 Task: Open a blank sheet, save the file as Mothersdayletter.pdf Type the sentence 'Volume of a rectangular prism: 'Add formula using equations and charcters after the sentence 'V=lwh' Select the formula and highlight with color Blue Change the page Orientation to  Landscape
Action: Mouse moved to (368, 204)
Screenshot: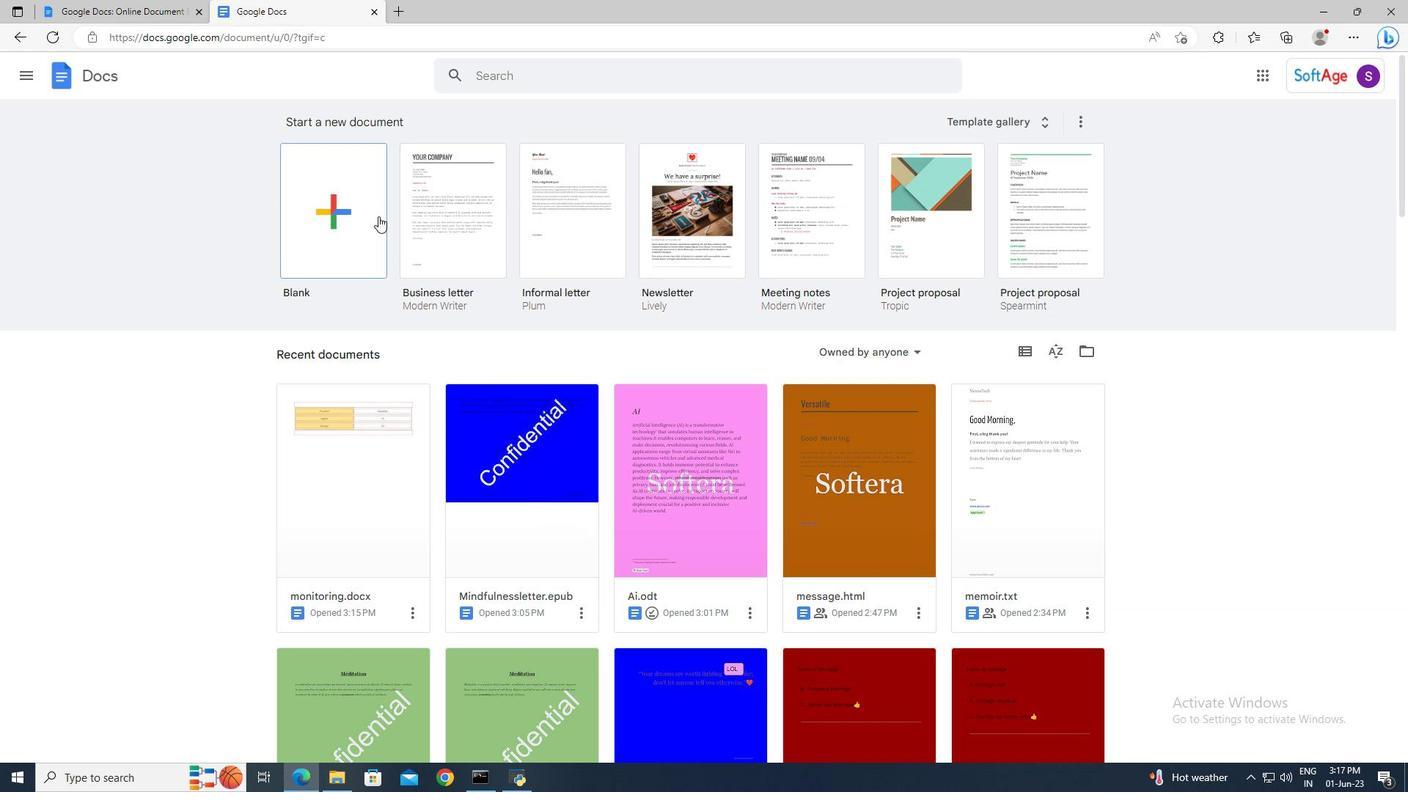 
Action: Mouse pressed left at (368, 204)
Screenshot: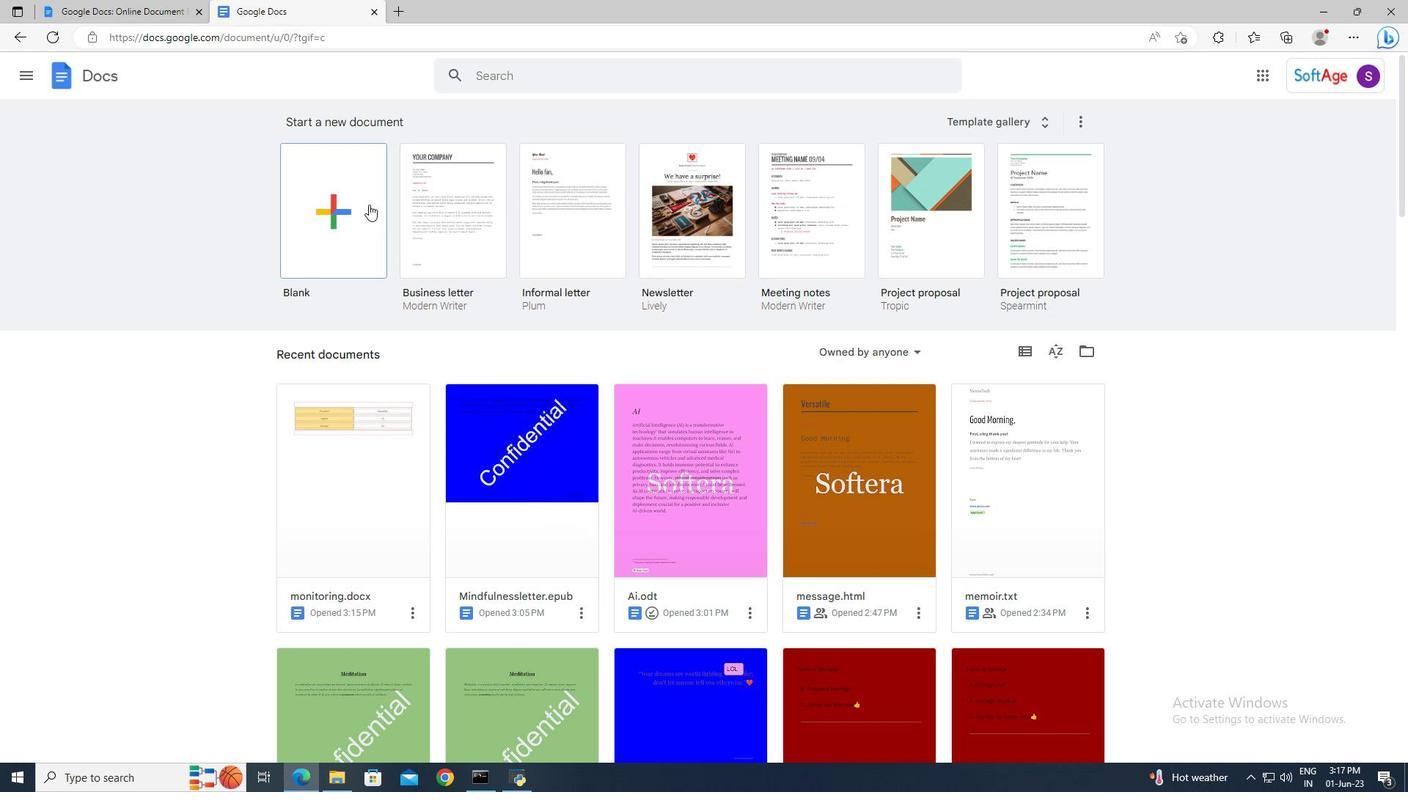 
Action: Mouse moved to (150, 68)
Screenshot: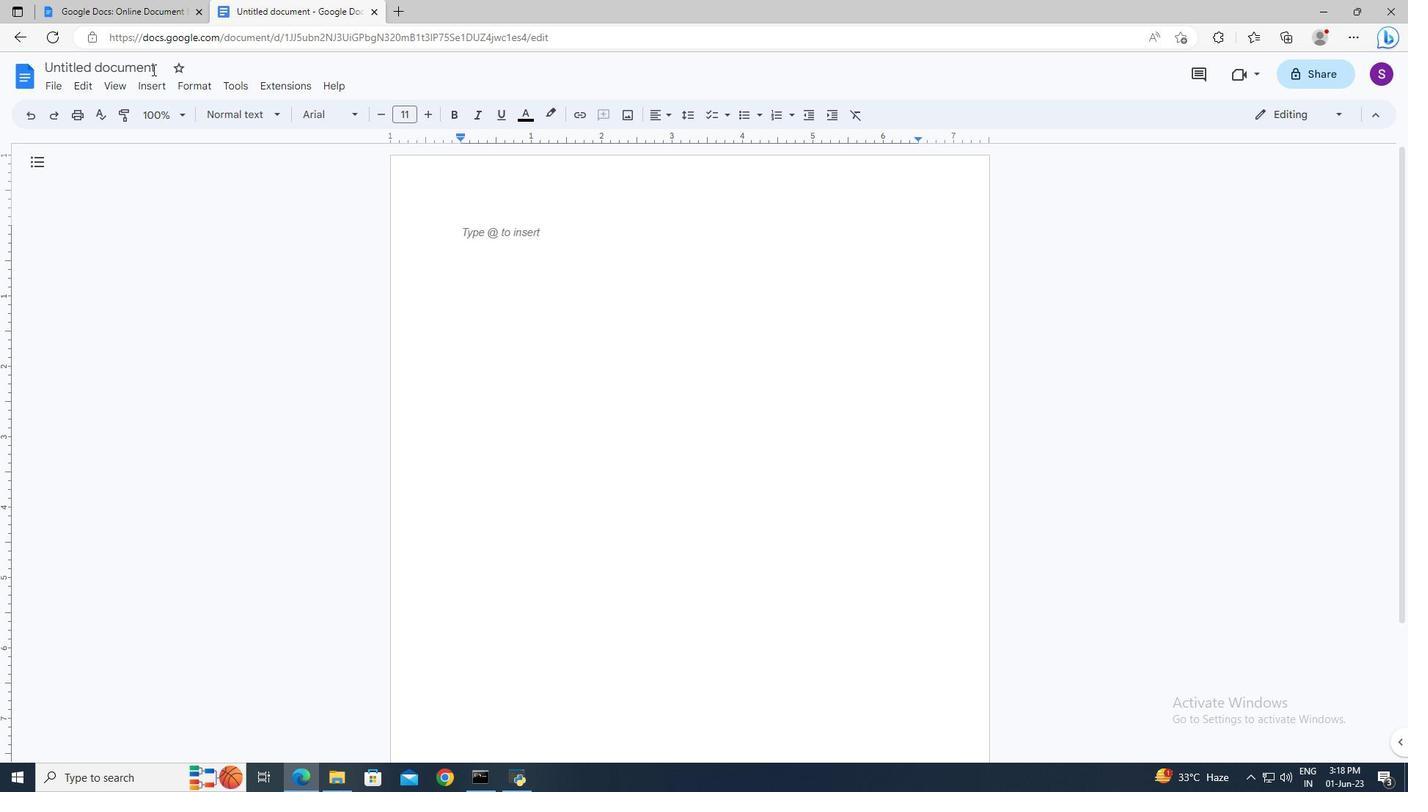 
Action: Mouse pressed left at (150, 68)
Screenshot: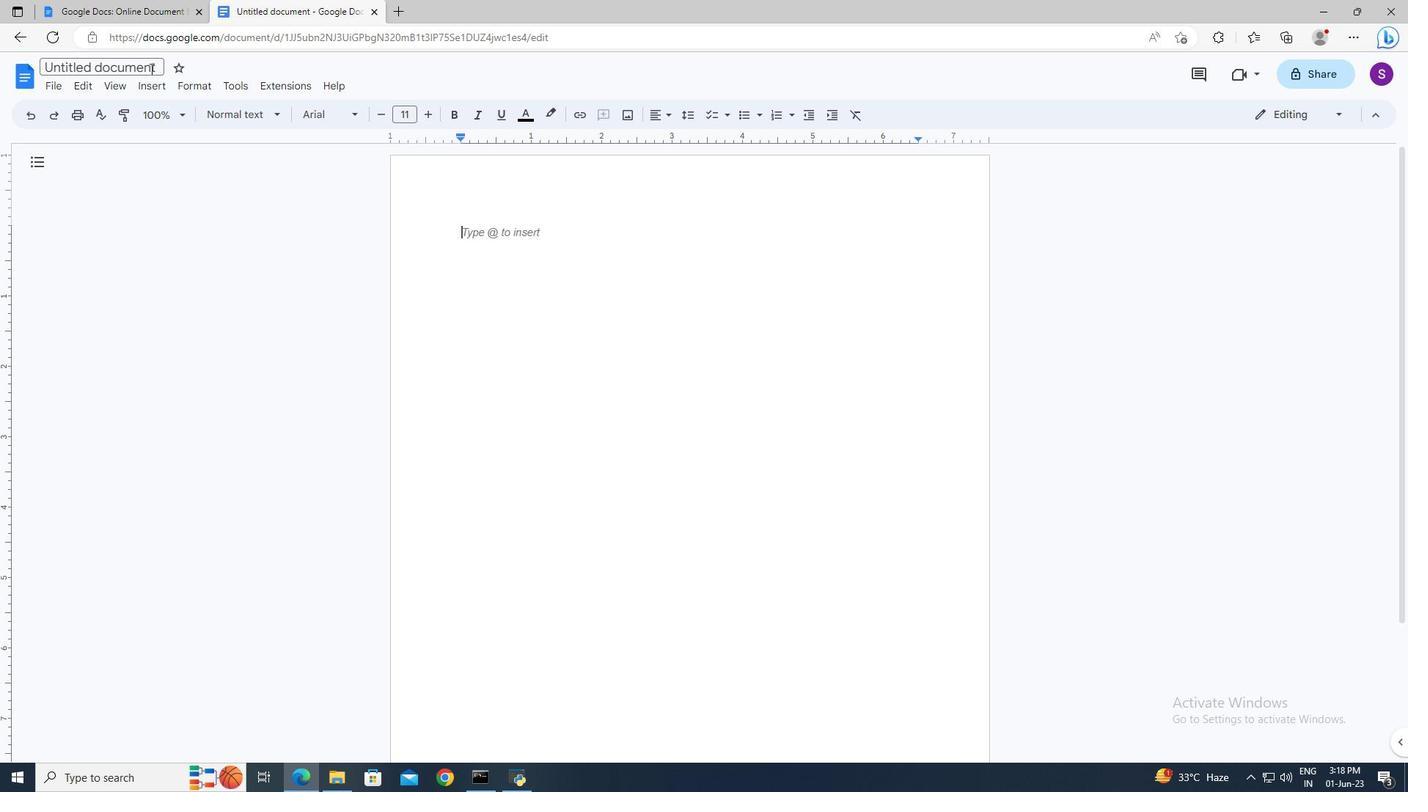 
Action: Mouse moved to (149, 68)
Screenshot: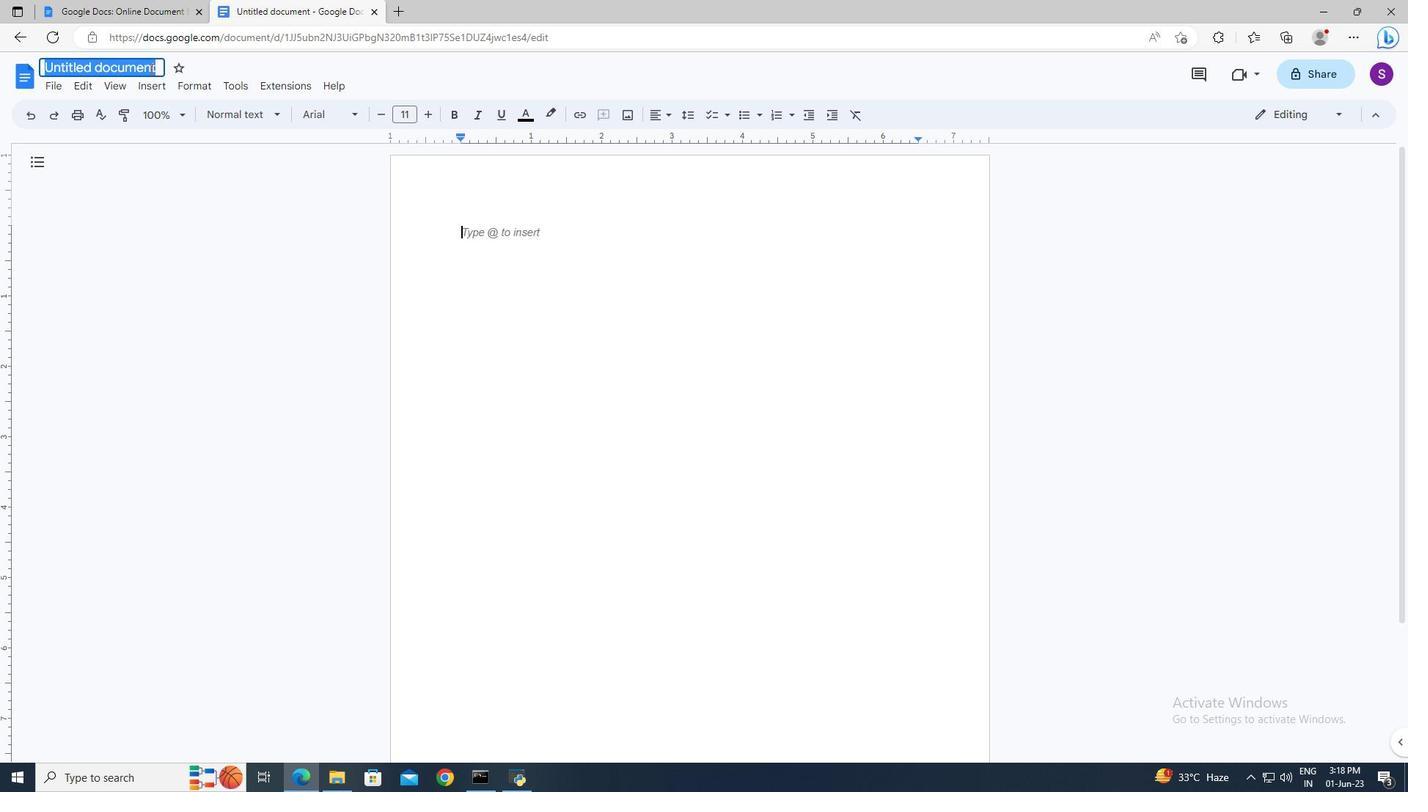 
Action: Key pressed <Key.delete><Key.shift>Mothersdayletter.pdf<Key.enter>
Screenshot: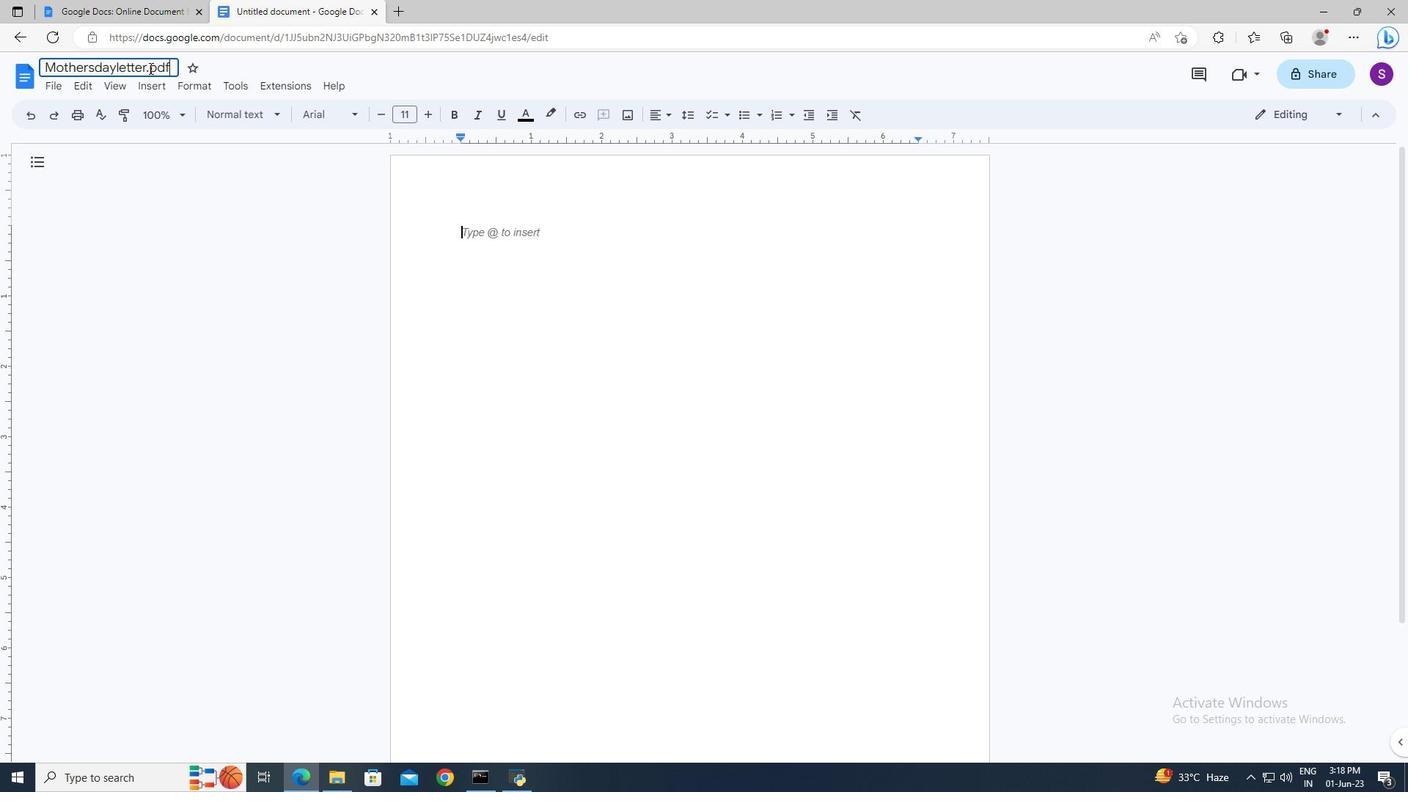 
Action: Mouse moved to (465, 230)
Screenshot: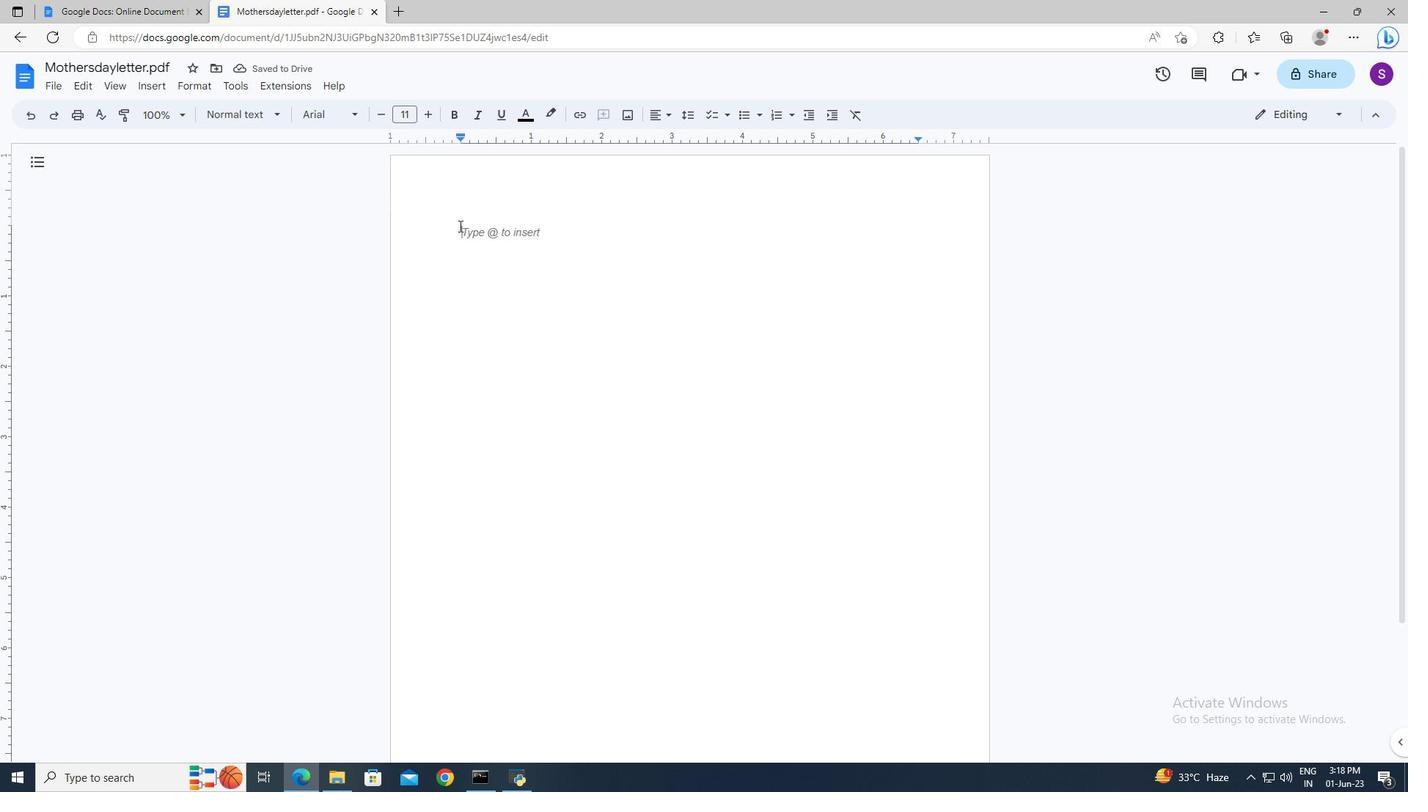 
Action: Mouse pressed left at (465, 230)
Screenshot: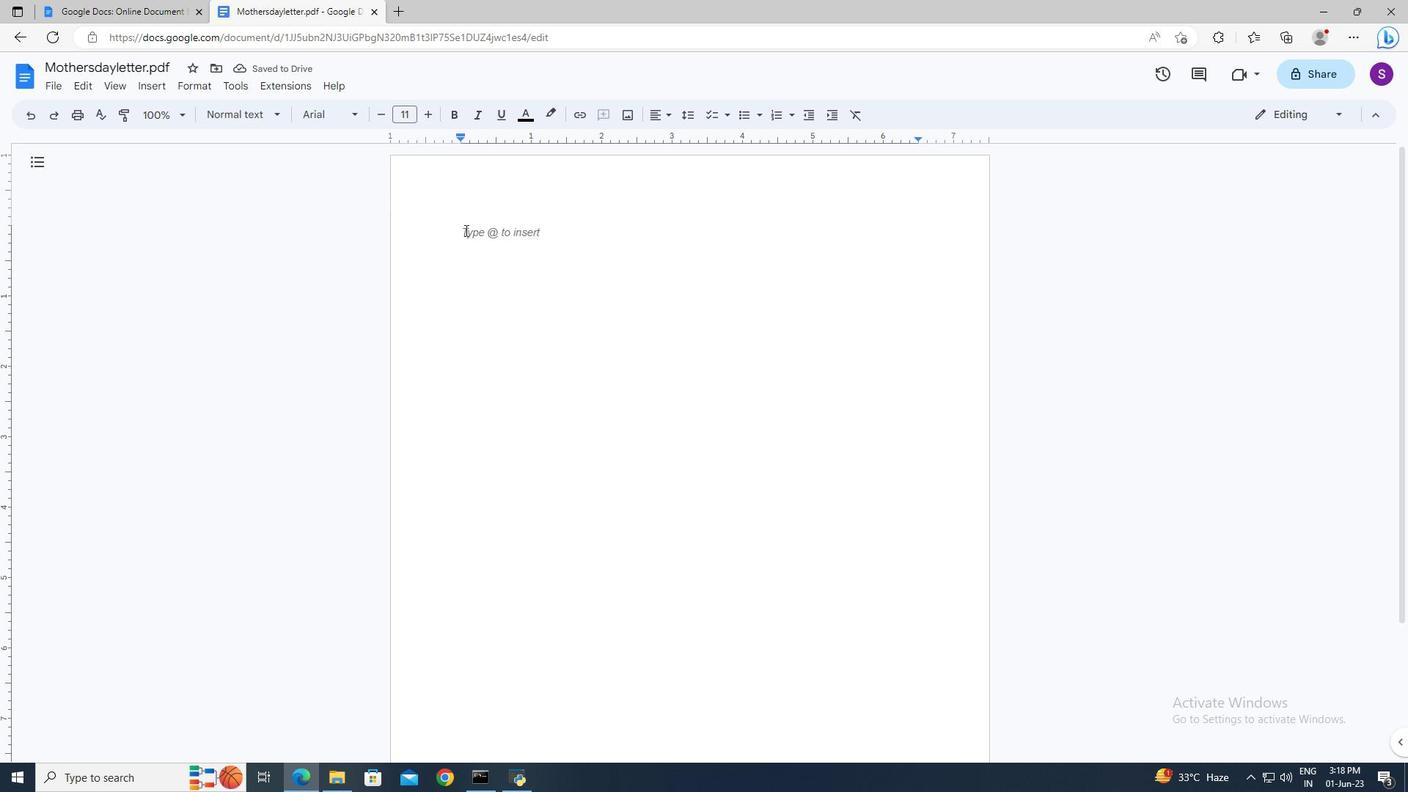 
Action: Key pressed <Key.shift>Volume<Key.space>of<Key.space>a<Key.space>rectangular<Key.space>prism<Key.shift>:<Key.space>
Screenshot: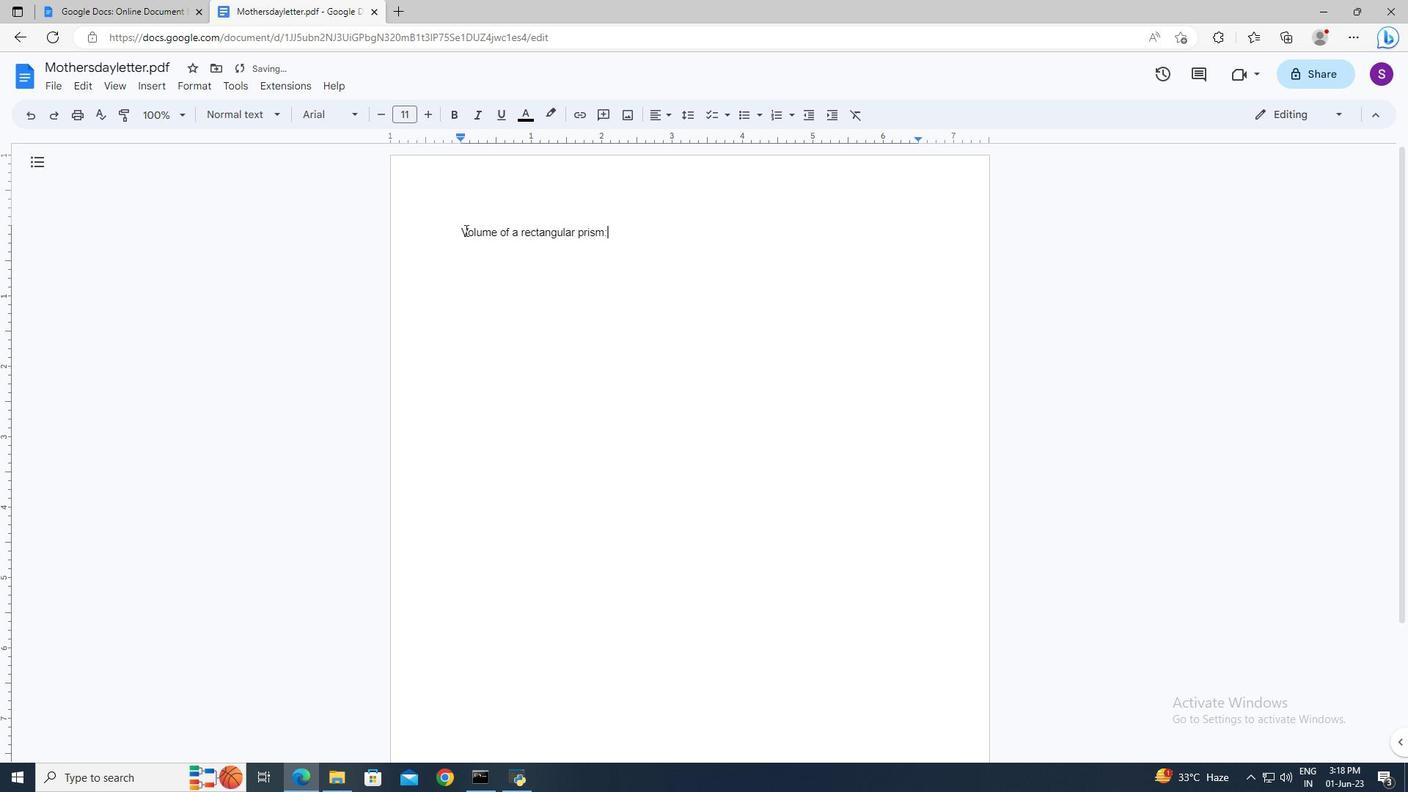 
Action: Mouse moved to (150, 88)
Screenshot: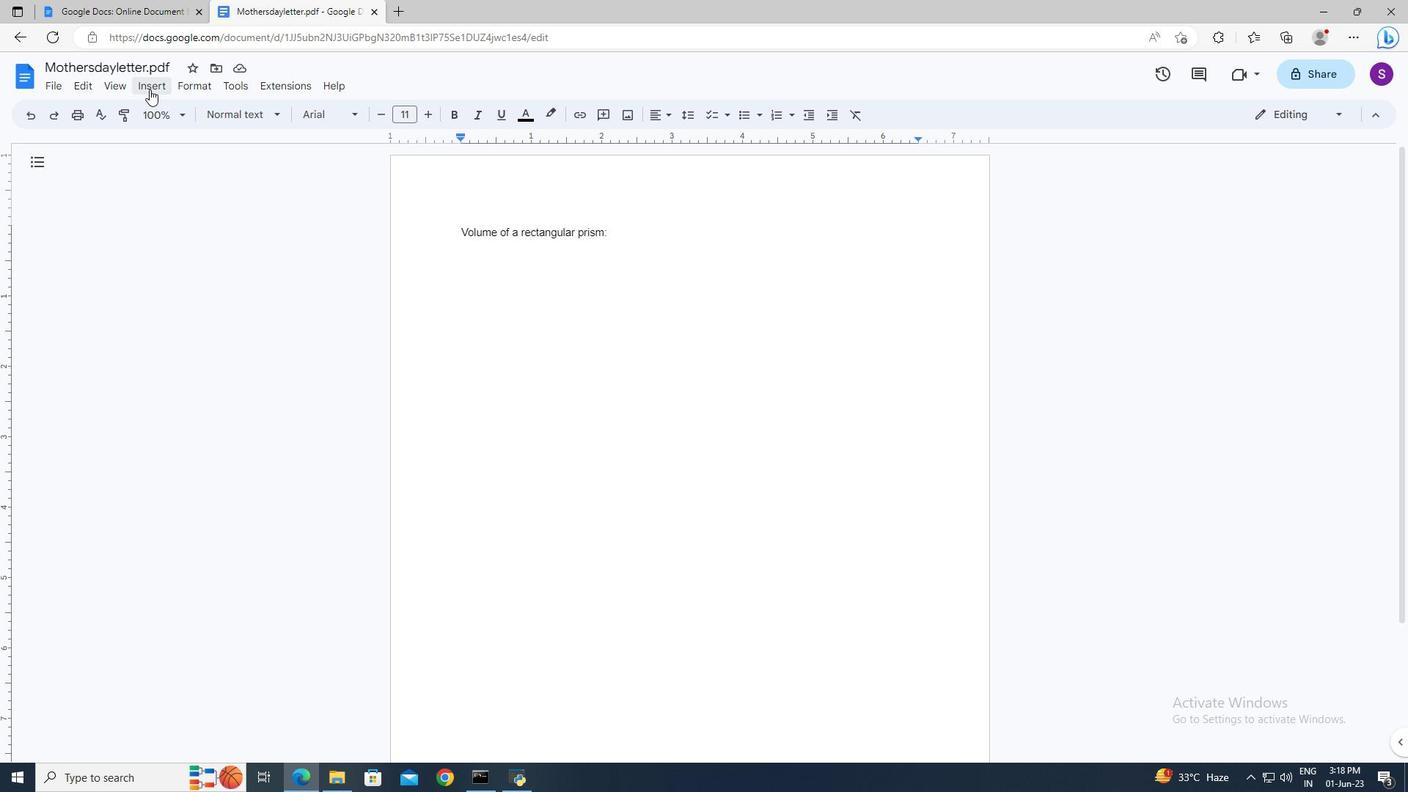 
Action: Mouse pressed left at (150, 88)
Screenshot: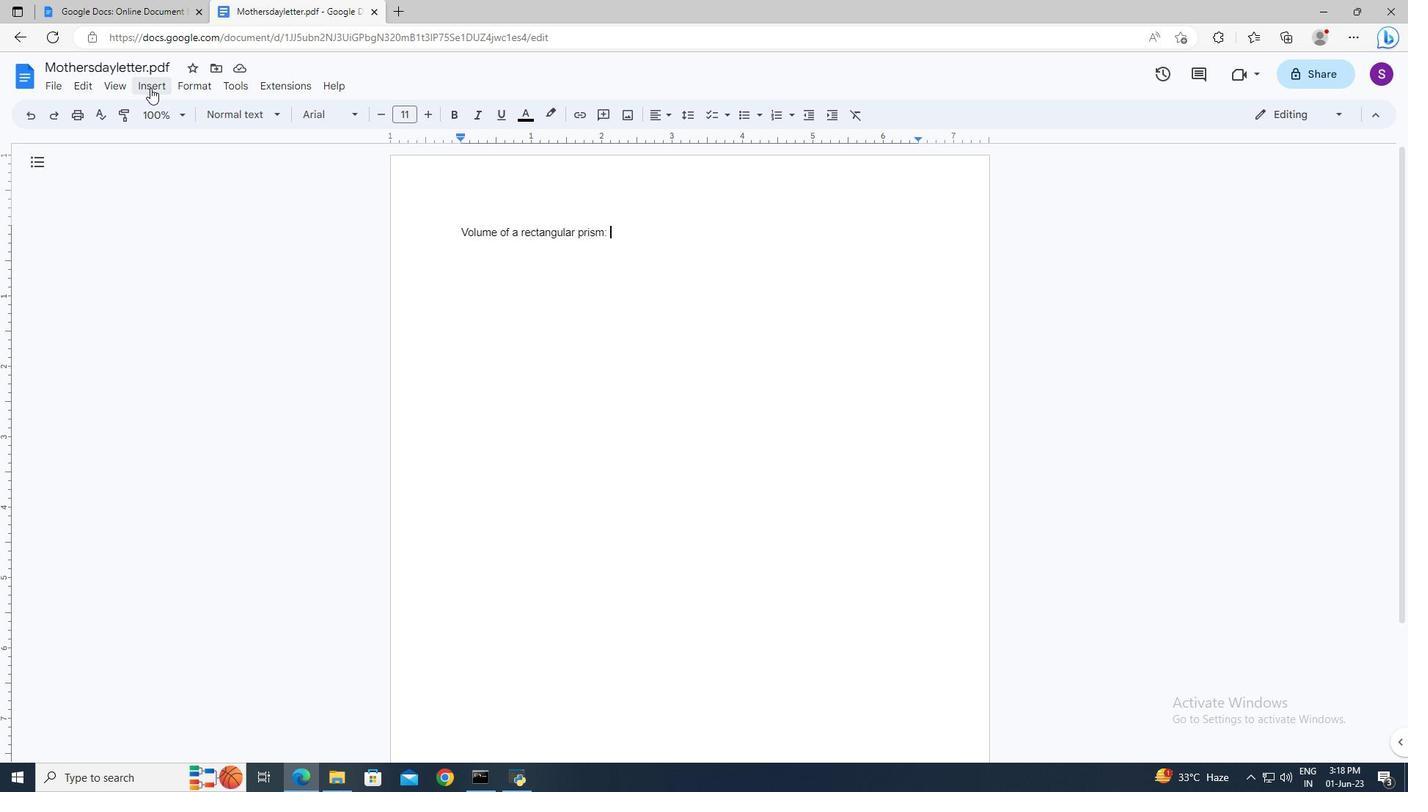 
Action: Mouse moved to (178, 385)
Screenshot: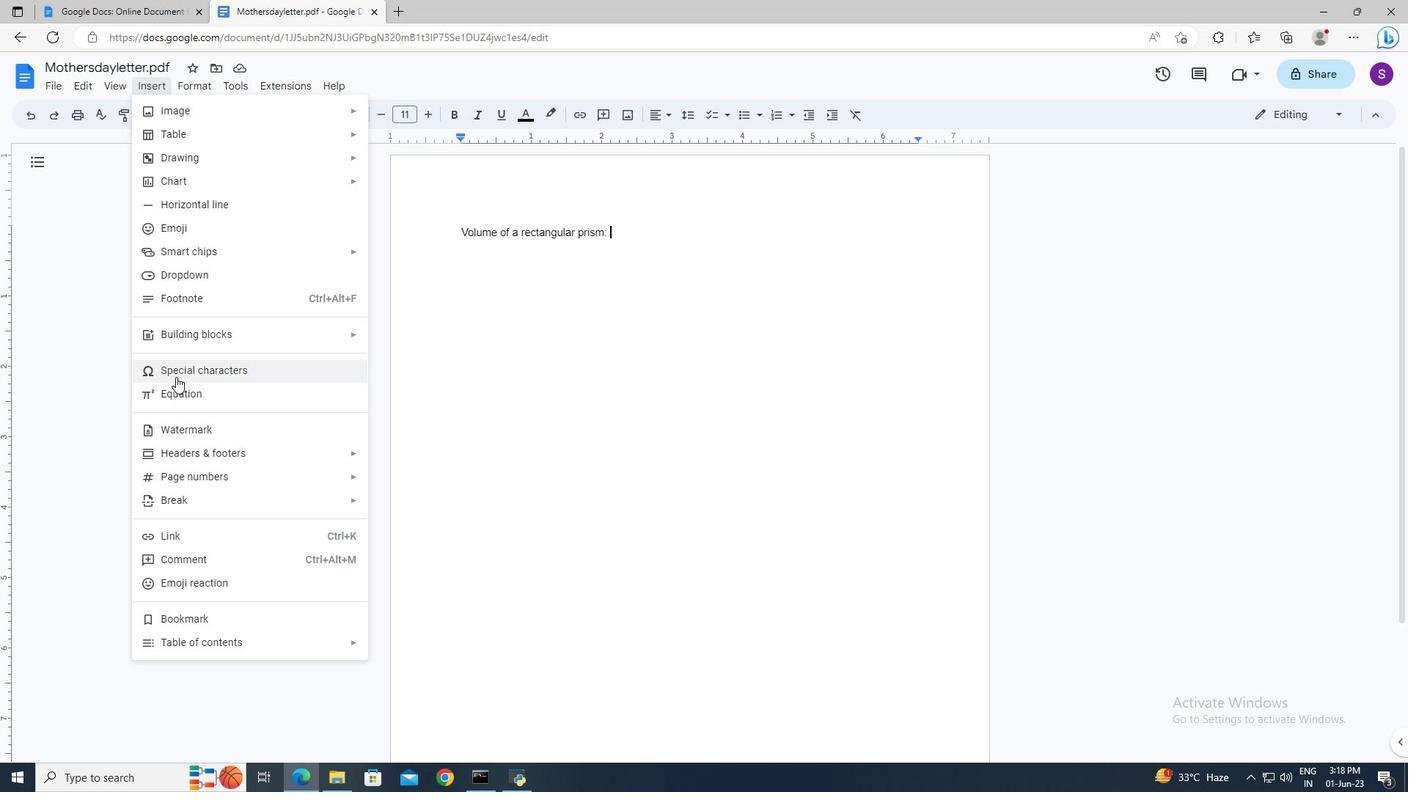
Action: Mouse pressed left at (178, 385)
Screenshot: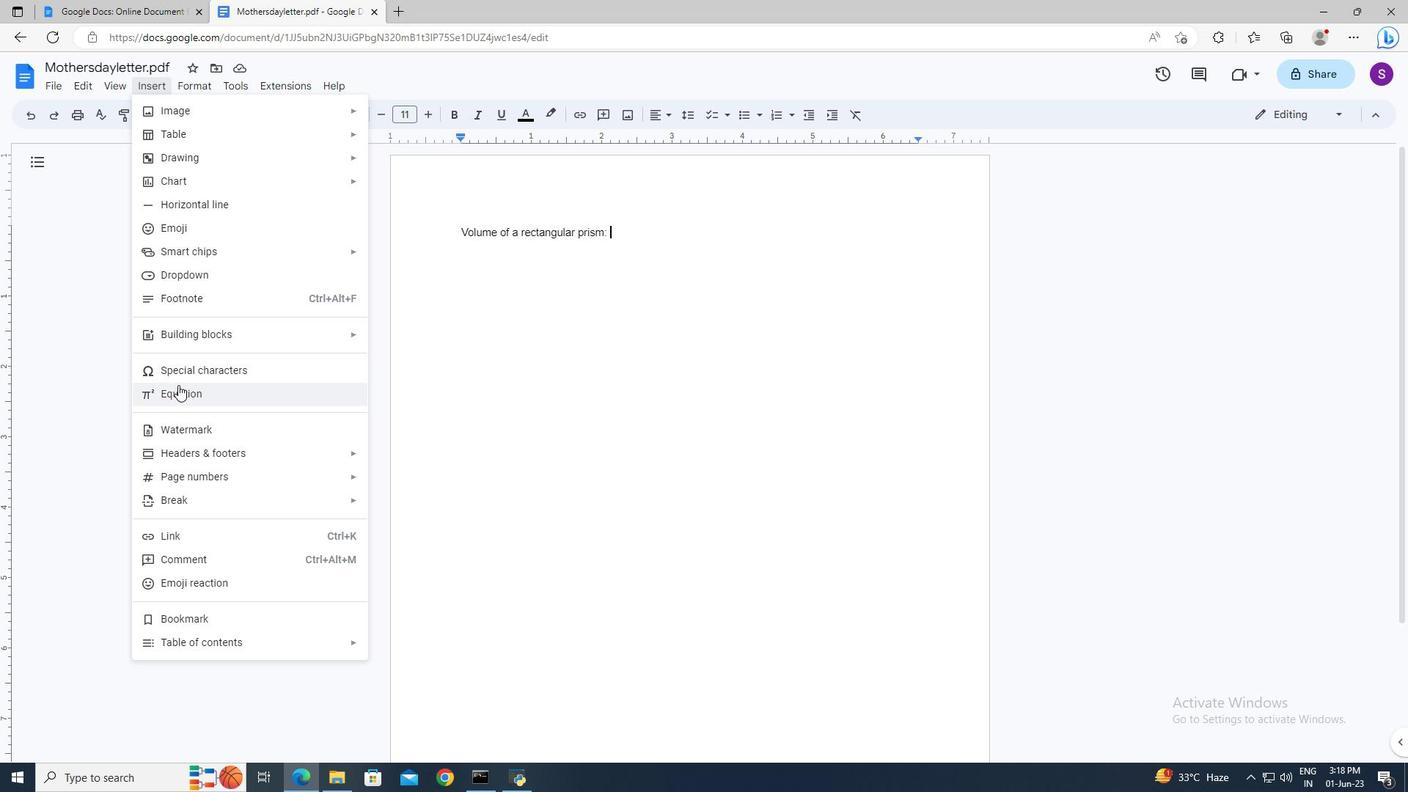 
Action: Key pressed <Key.shift>V<Key.space>=<Key.space>lwh<Key.shift><Key.up><Key.right><Key.right><Key.right><Key.down>
Screenshot: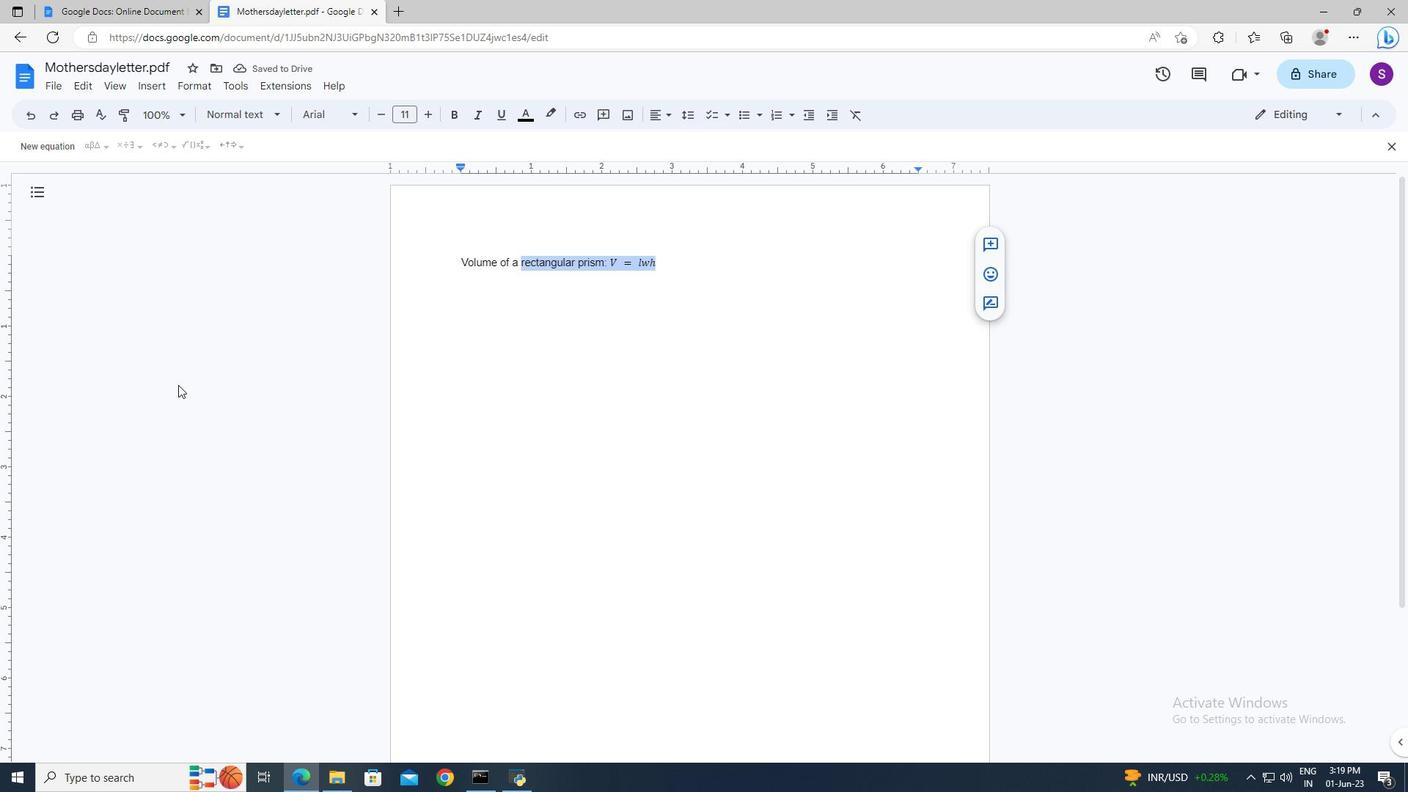
Action: Mouse moved to (546, 118)
Screenshot: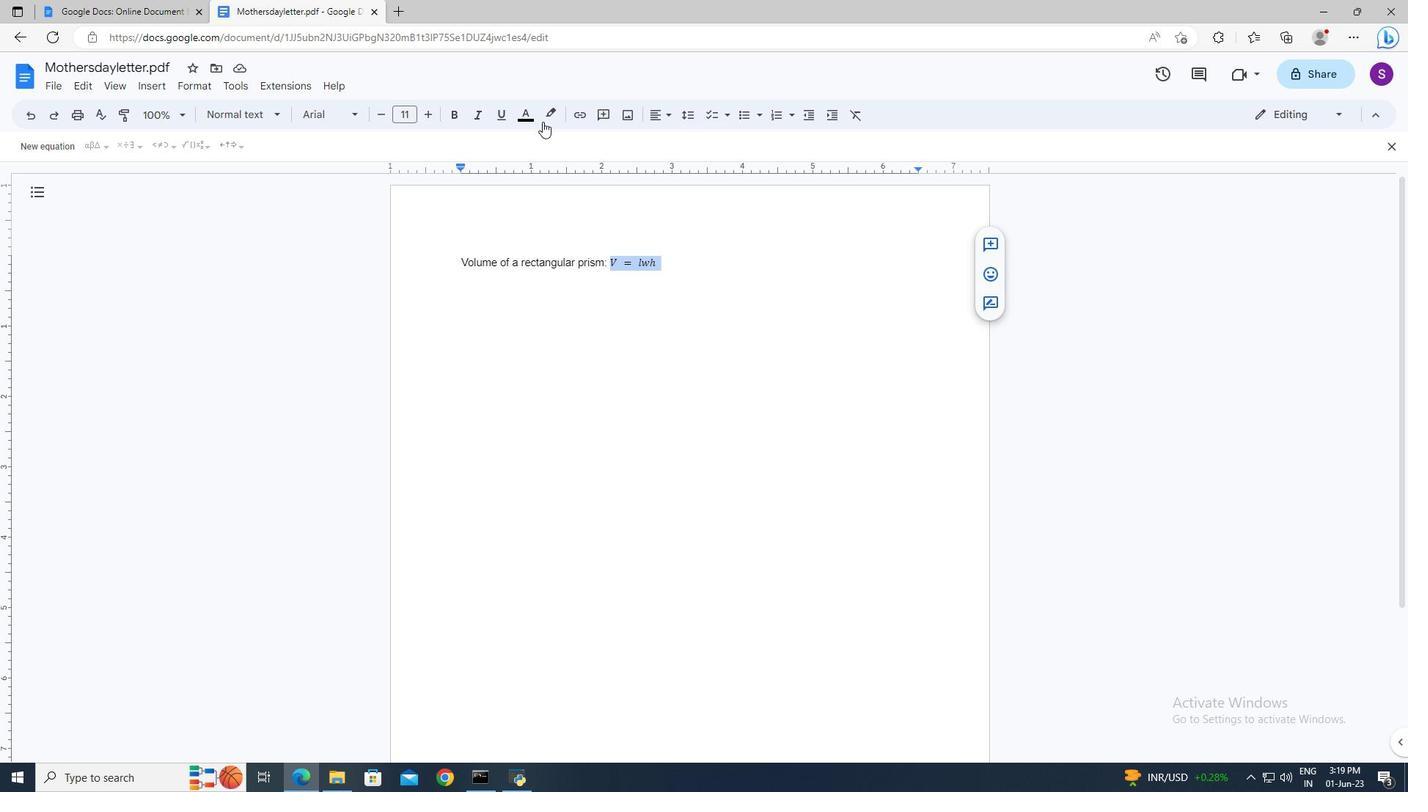 
Action: Mouse pressed left at (546, 118)
Screenshot: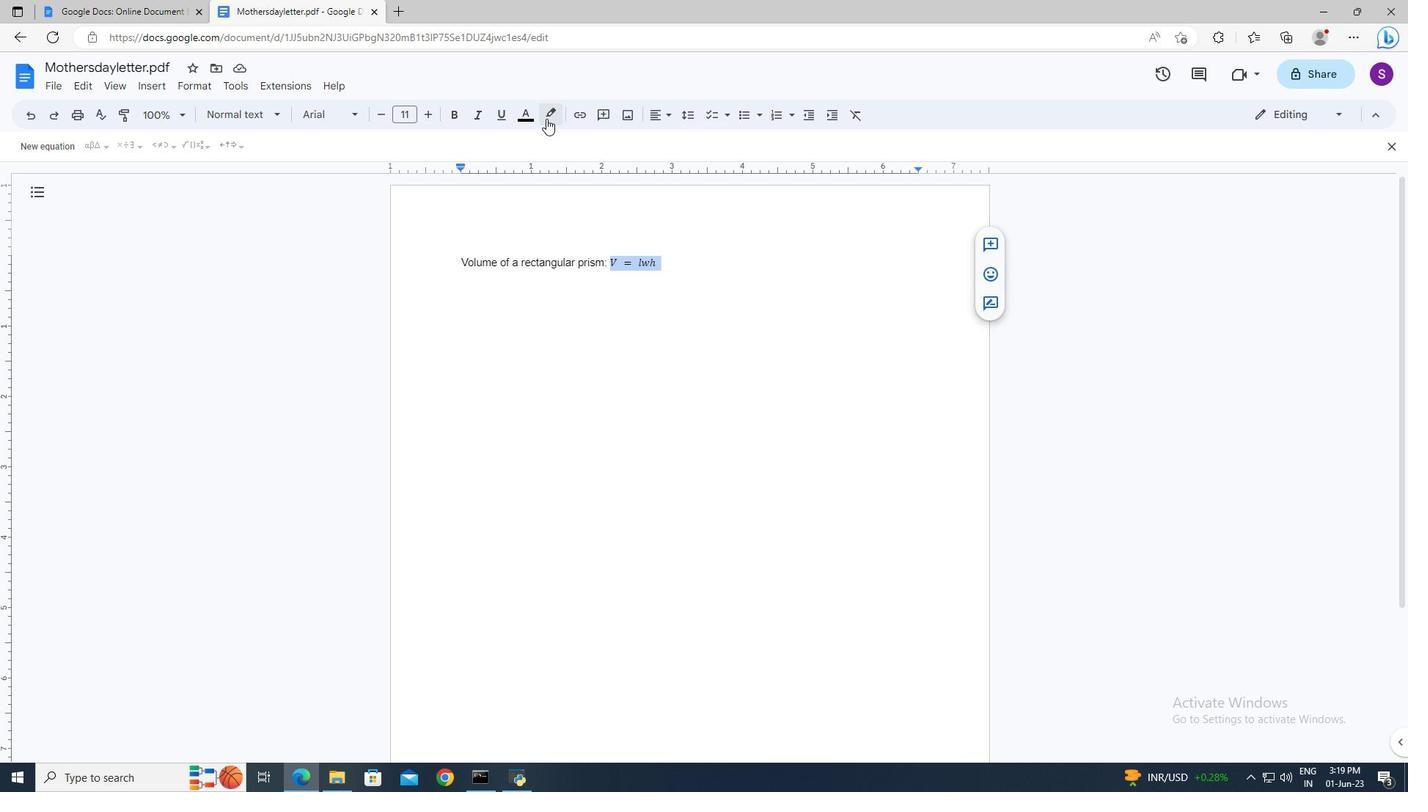 
Action: Mouse moved to (666, 176)
Screenshot: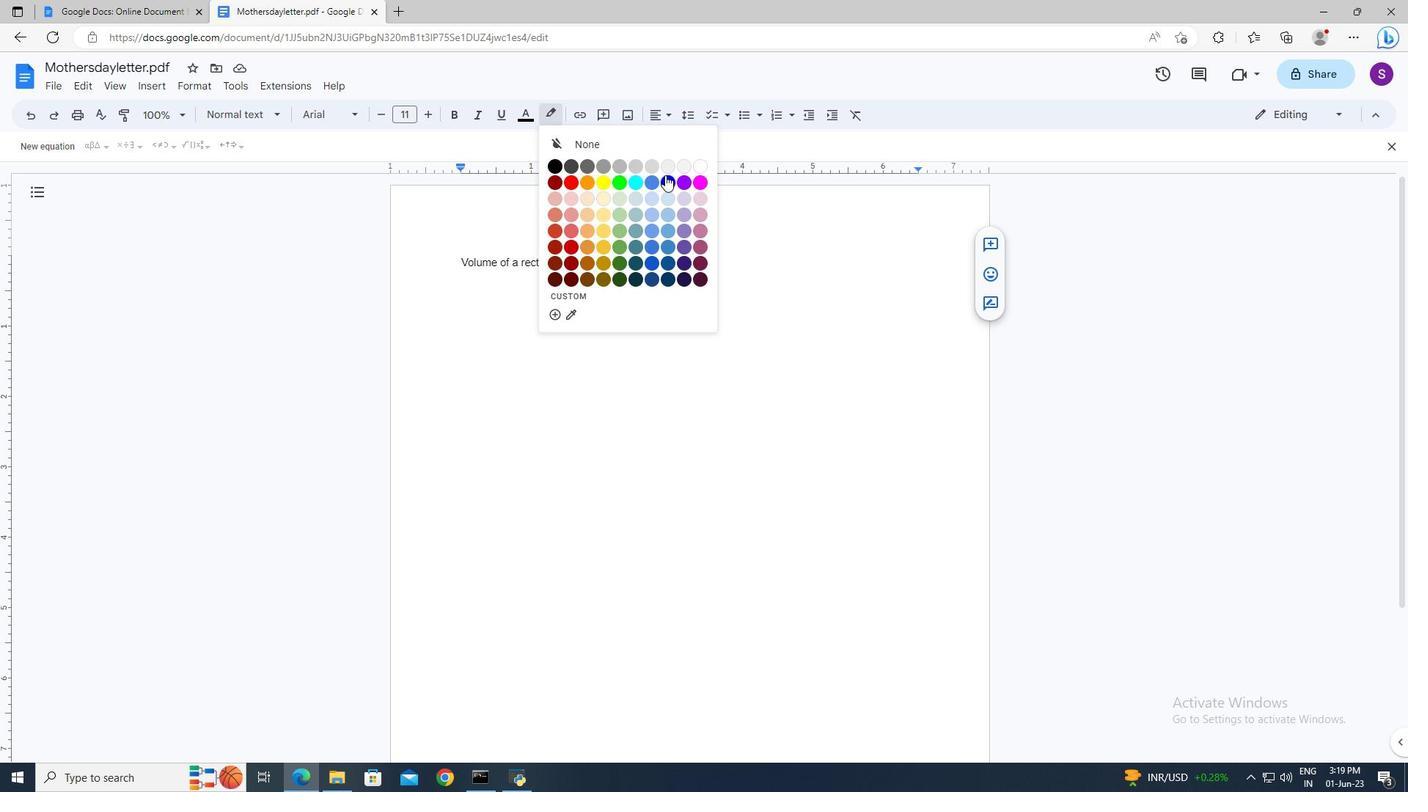 
Action: Mouse pressed left at (666, 176)
Screenshot: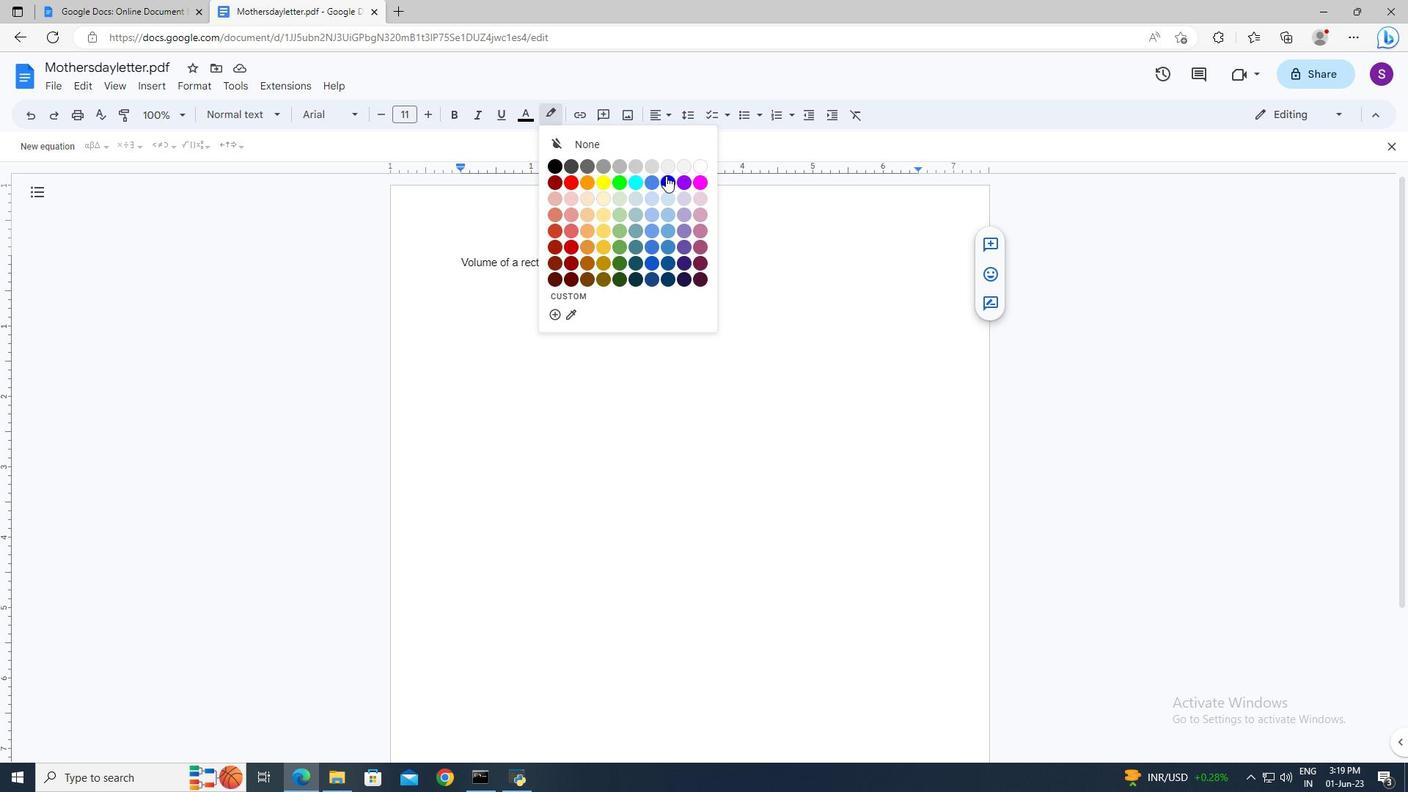 
Action: Mouse moved to (692, 276)
Screenshot: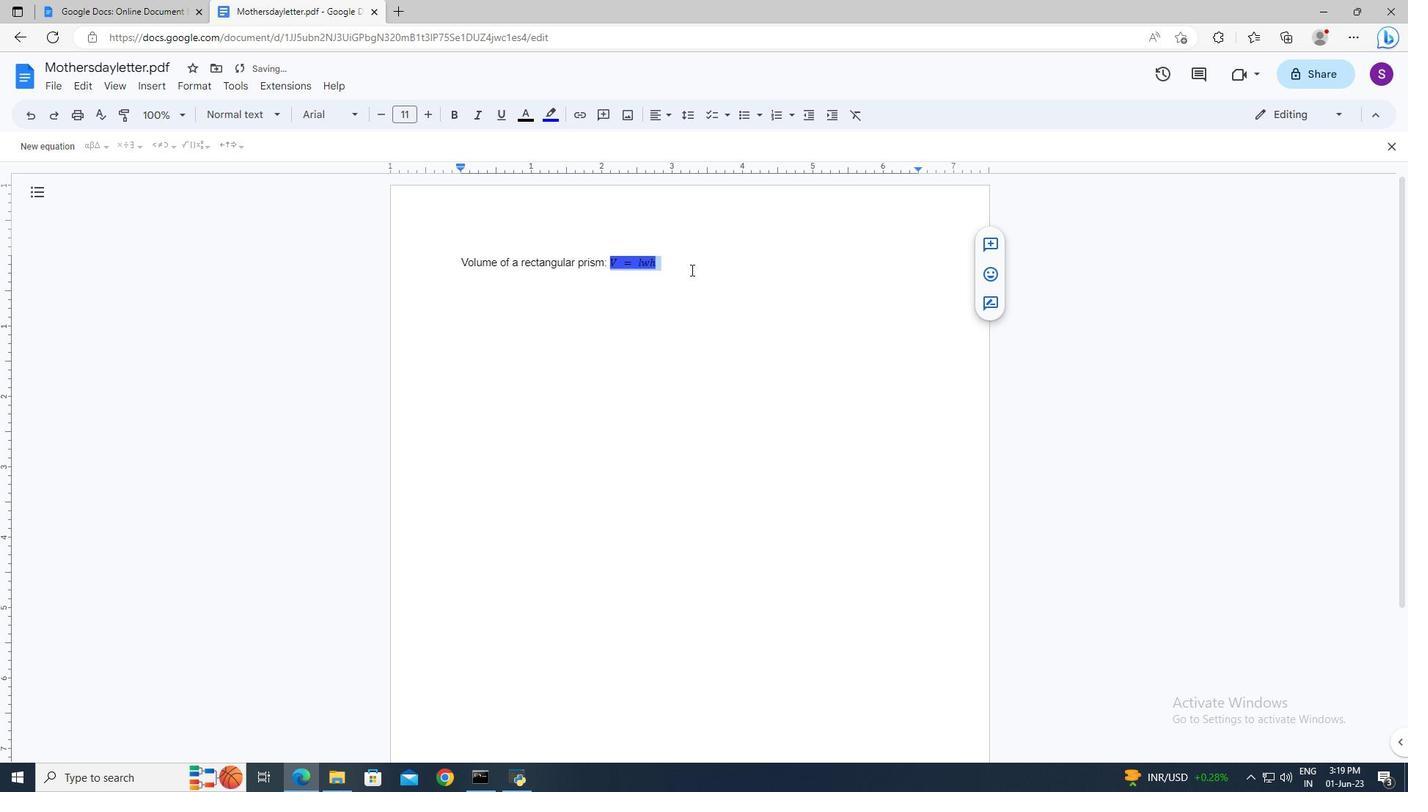 
Action: Mouse pressed left at (692, 276)
Screenshot: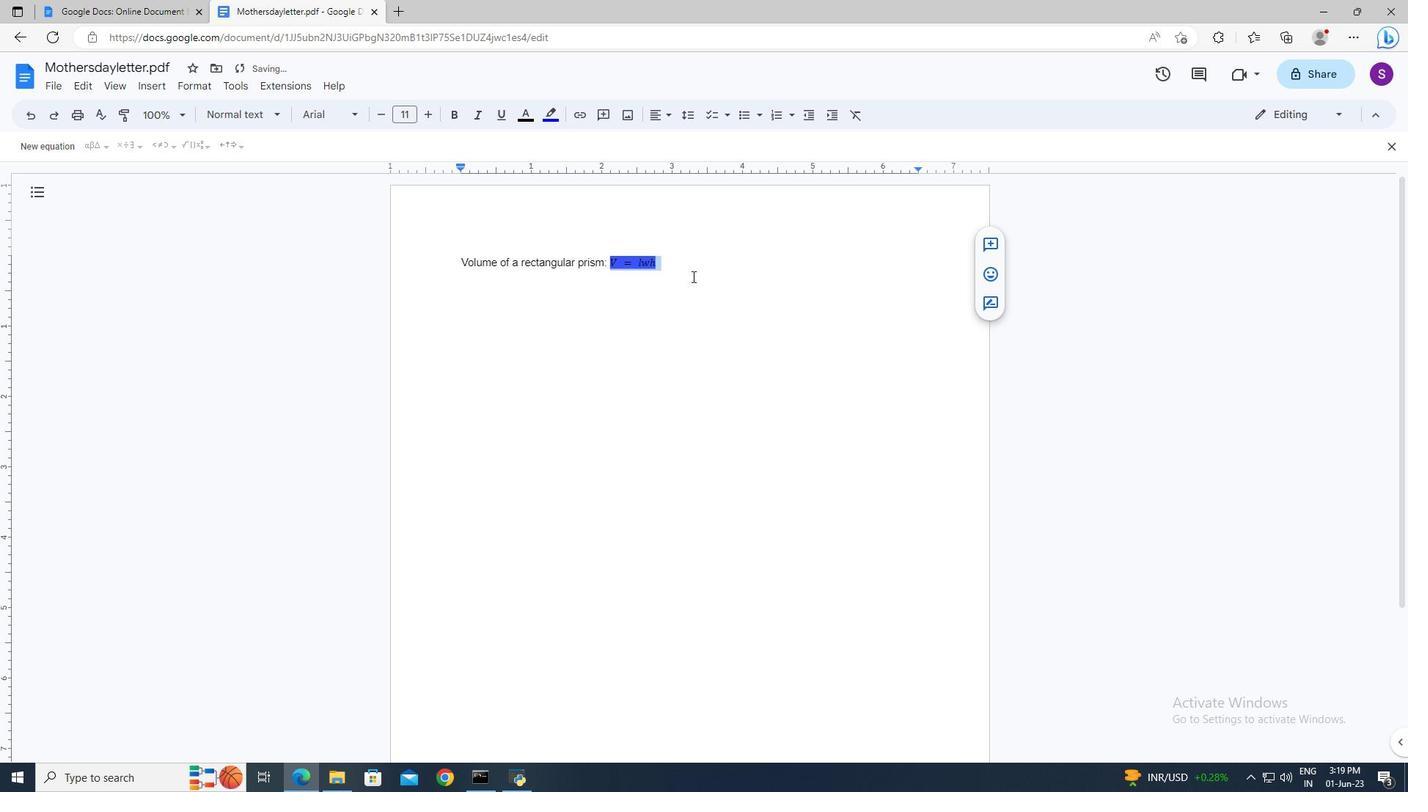 
Action: Mouse moved to (55, 88)
Screenshot: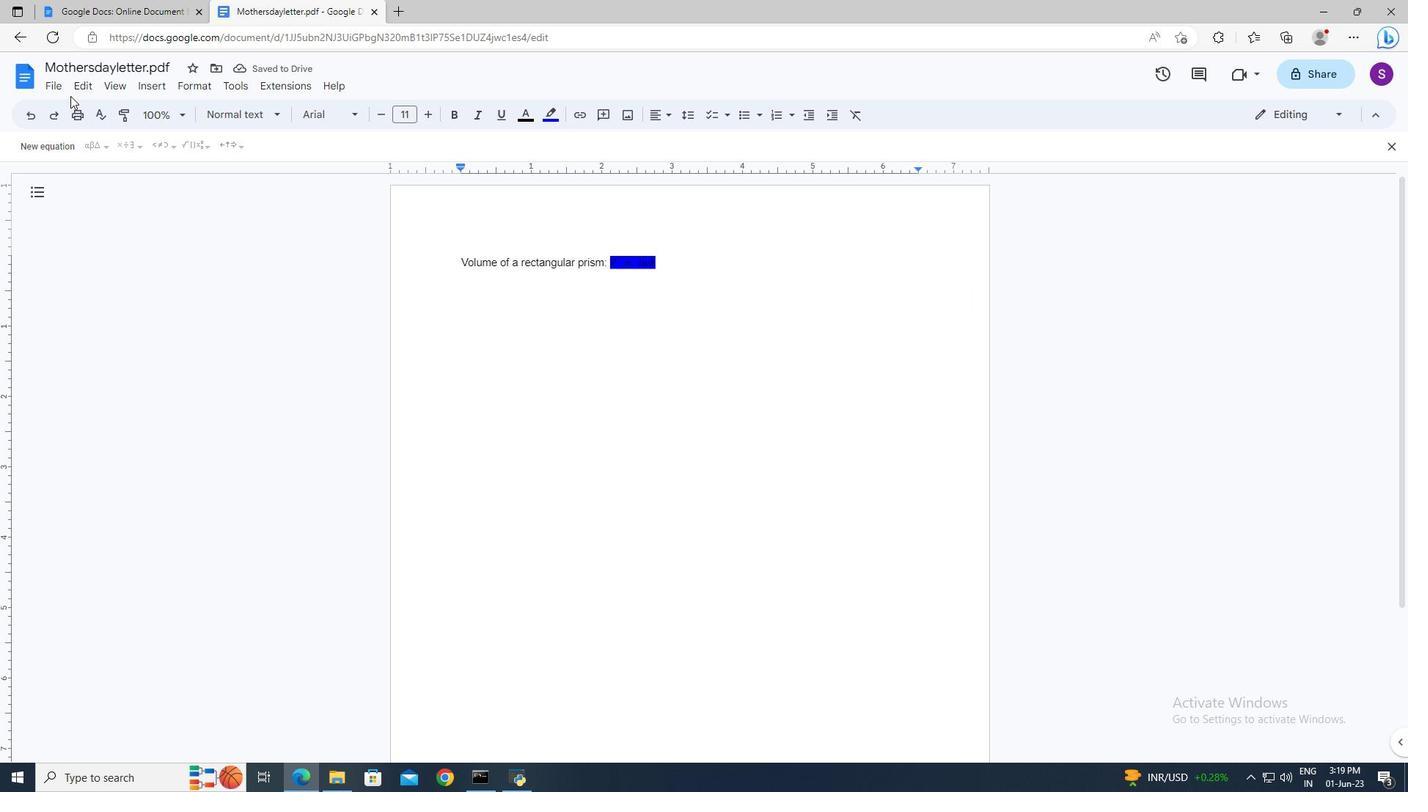 
Action: Mouse pressed left at (55, 88)
Screenshot: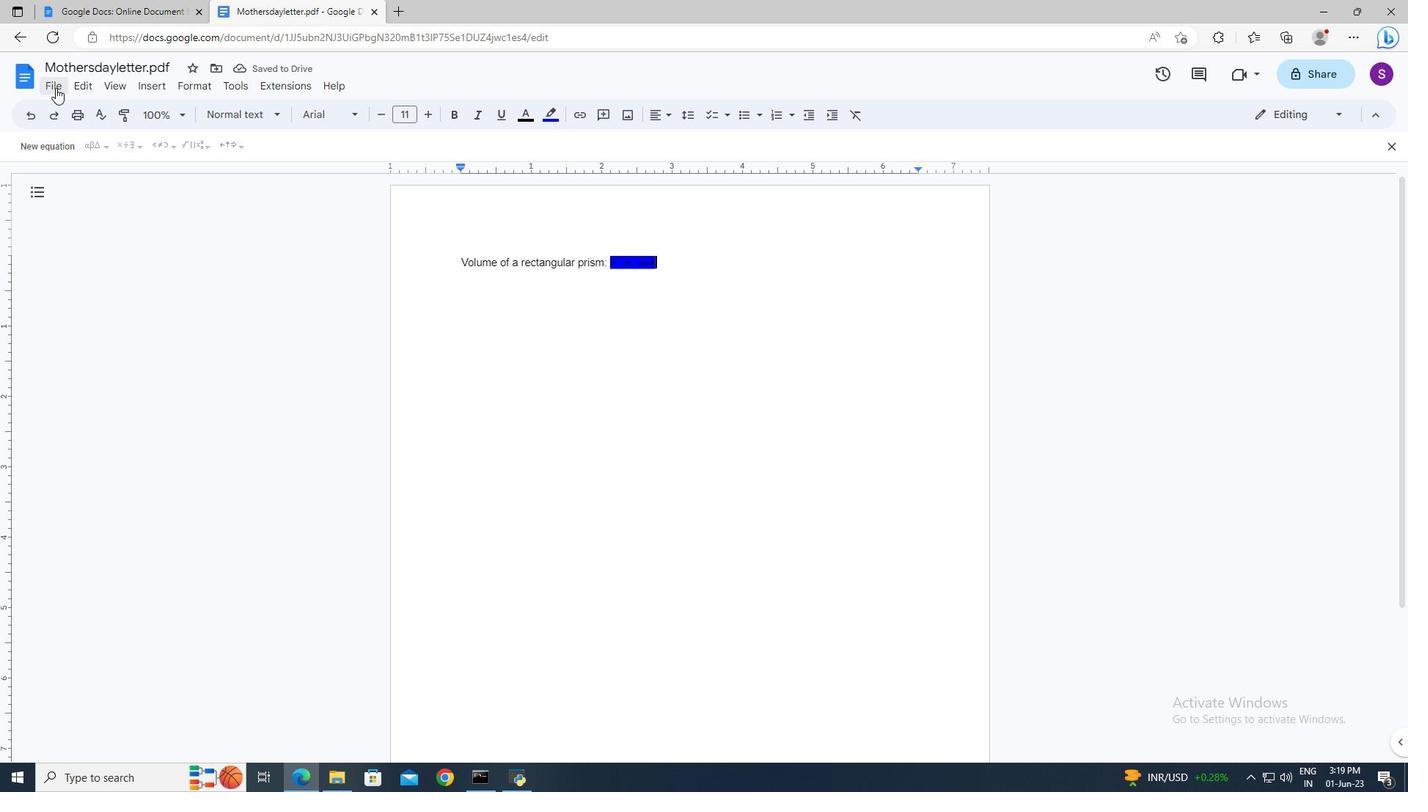 
Action: Mouse moved to (97, 487)
Screenshot: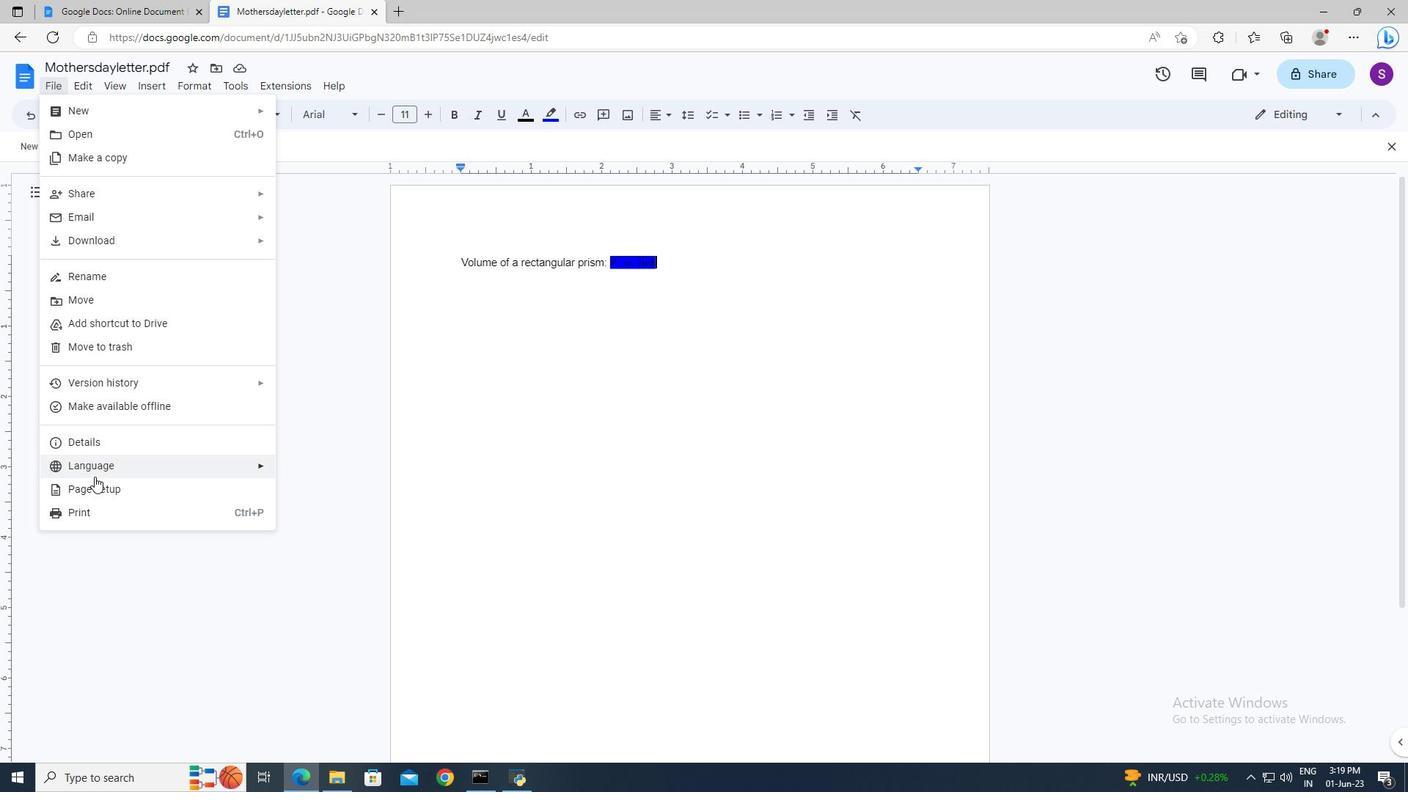 
Action: Mouse pressed left at (97, 487)
Screenshot: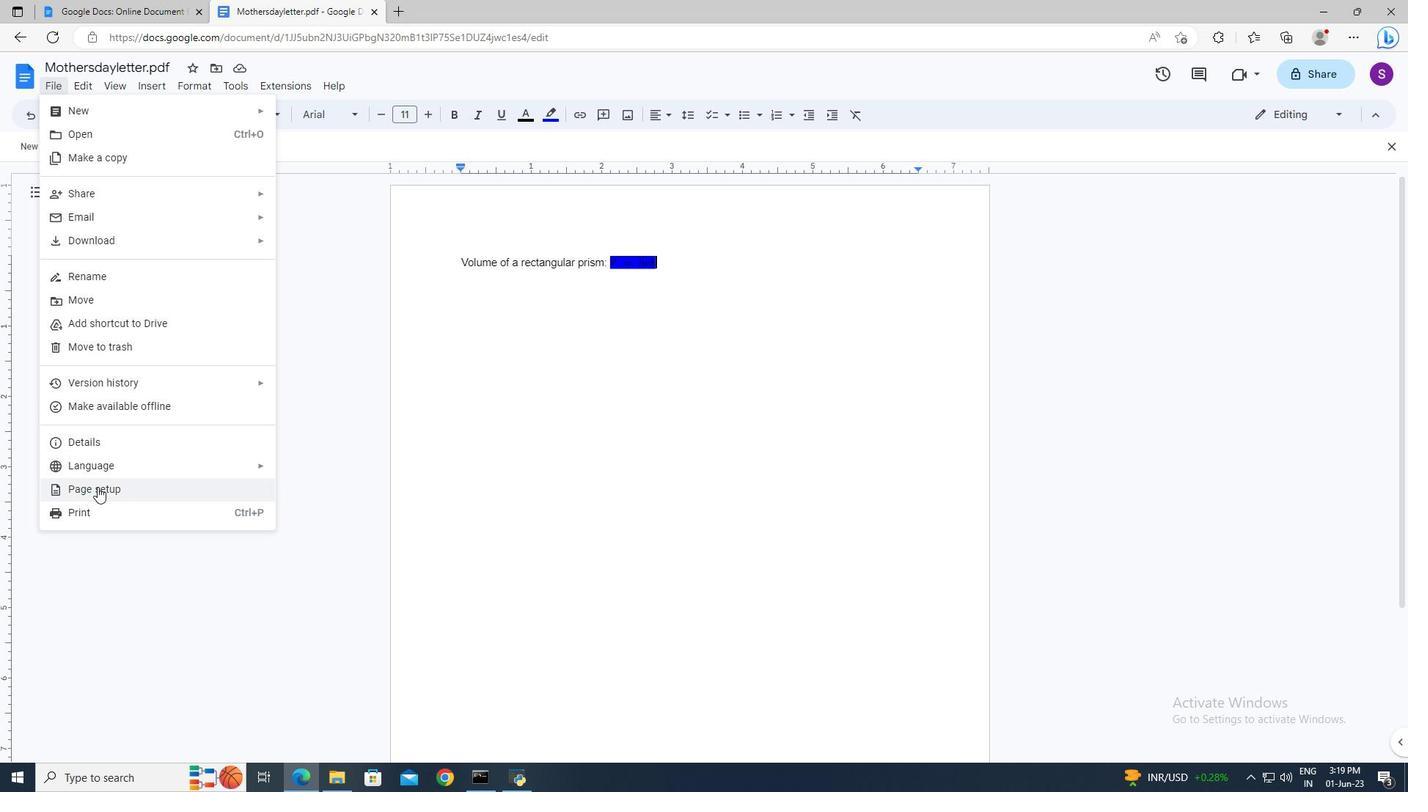 
Action: Mouse moved to (639, 390)
Screenshot: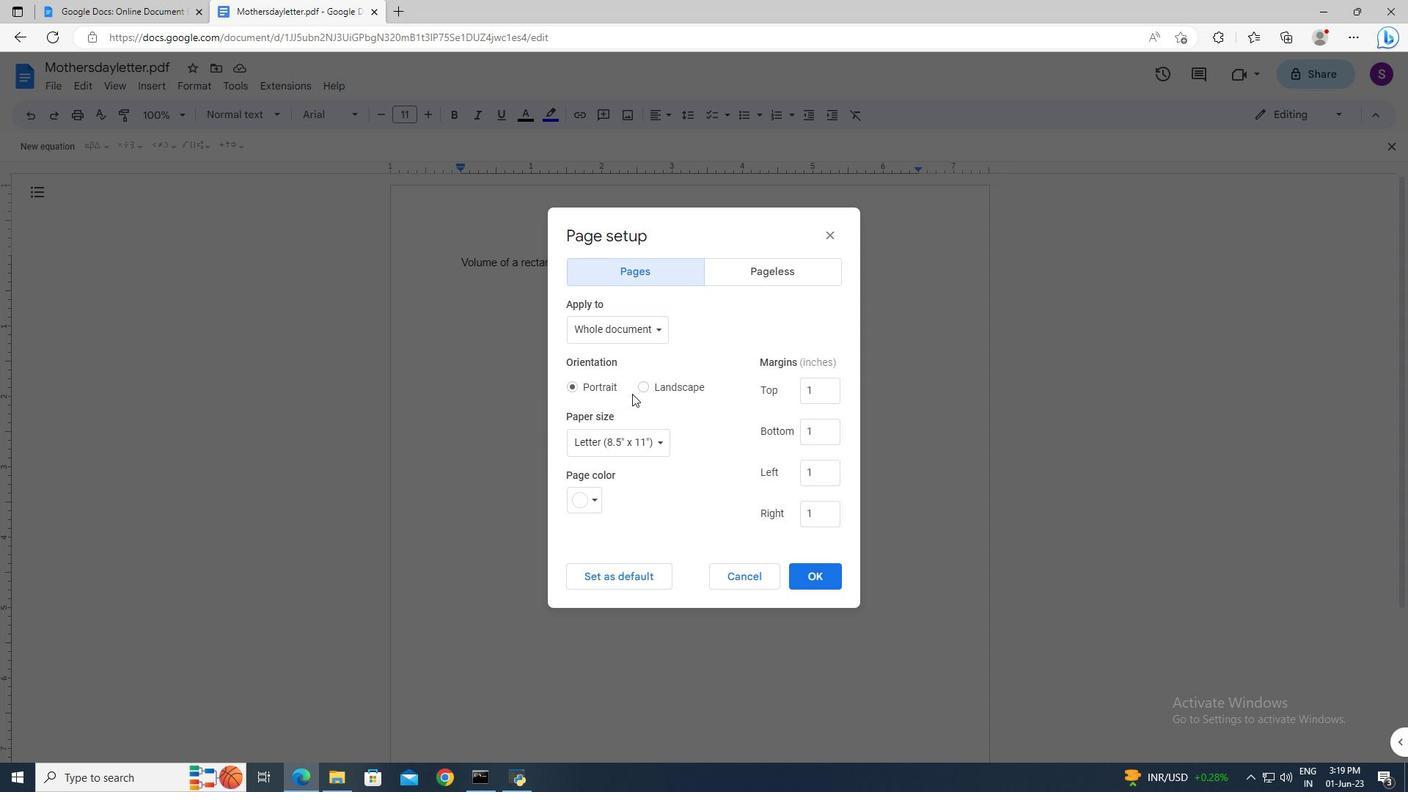 
Action: Mouse pressed left at (639, 390)
Screenshot: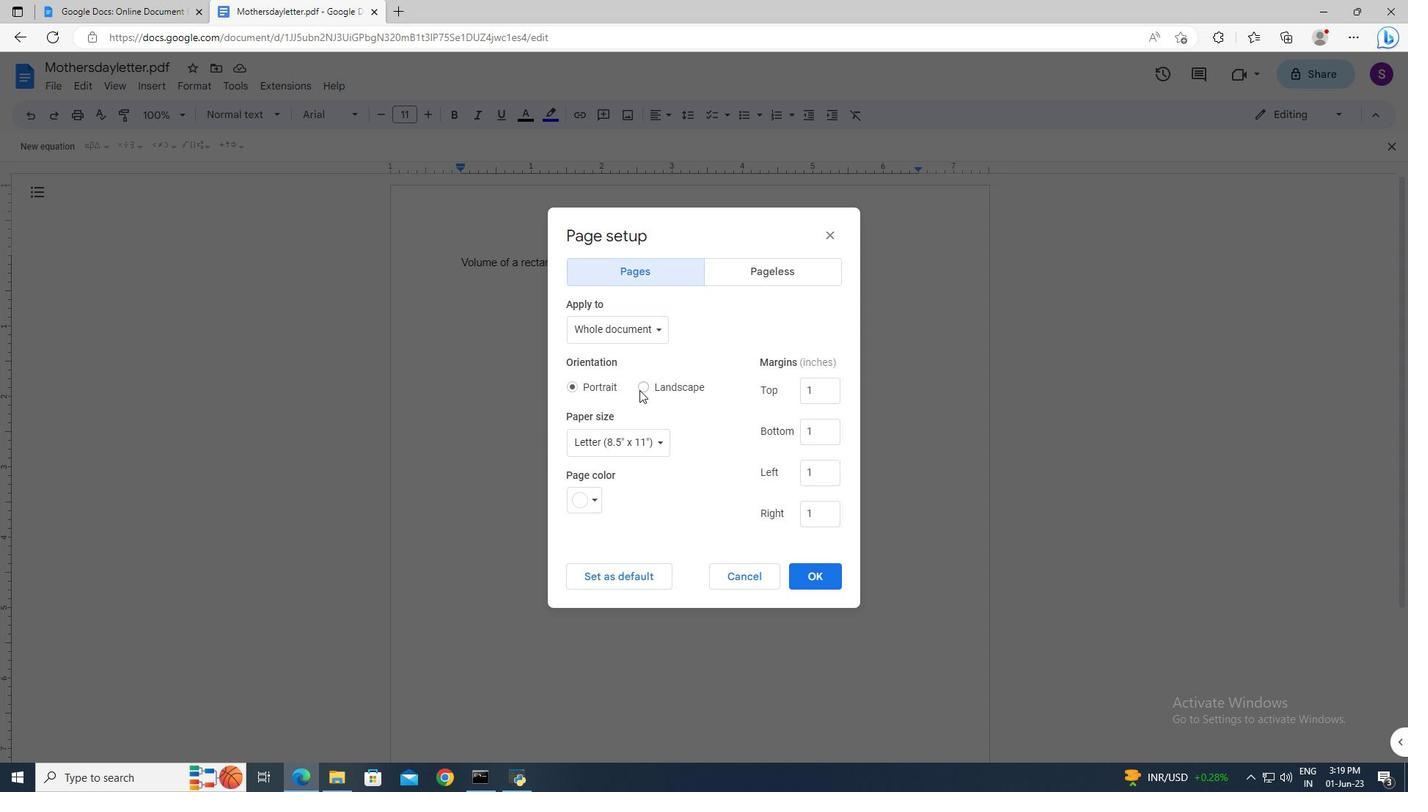 
Action: Mouse moved to (818, 579)
Screenshot: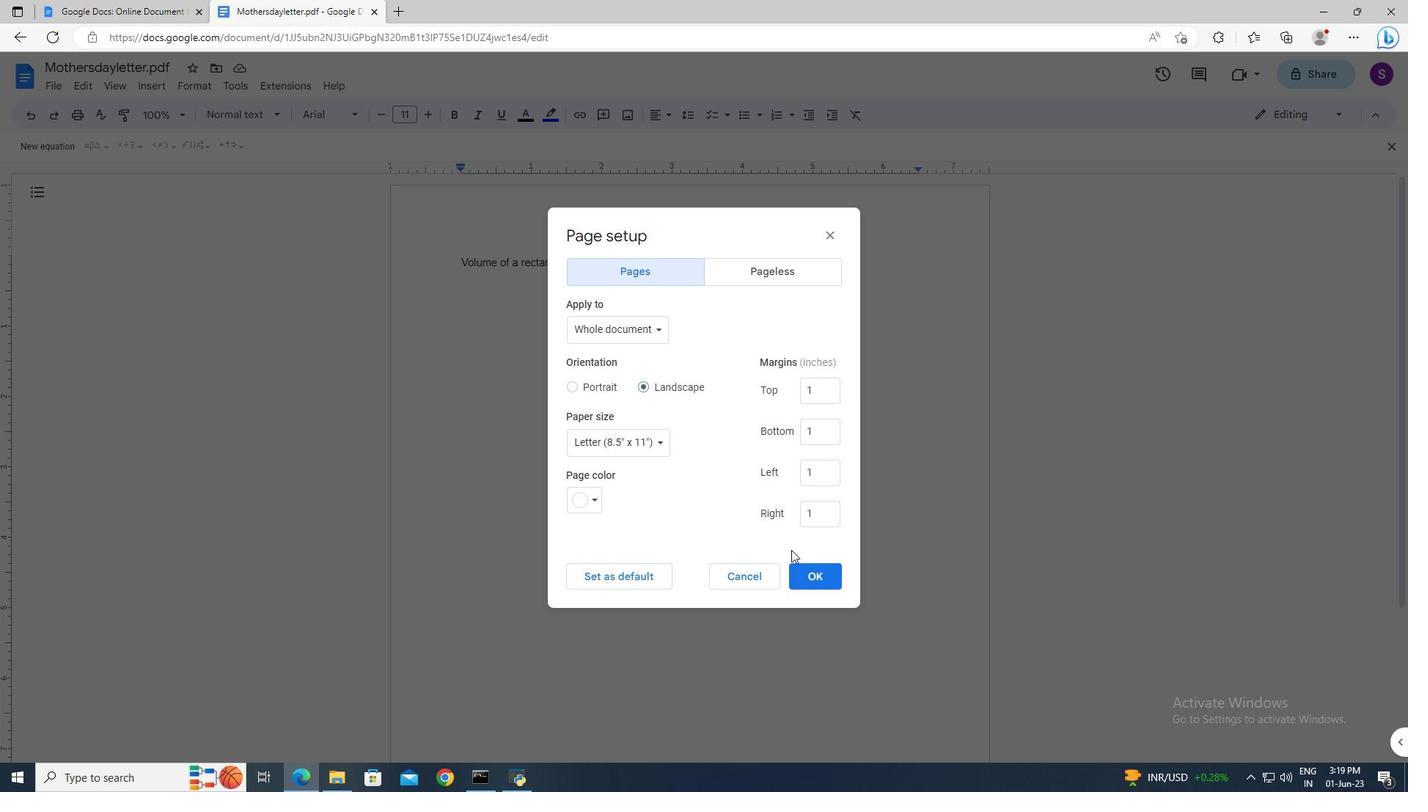 
Action: Mouse pressed left at (818, 579)
Screenshot: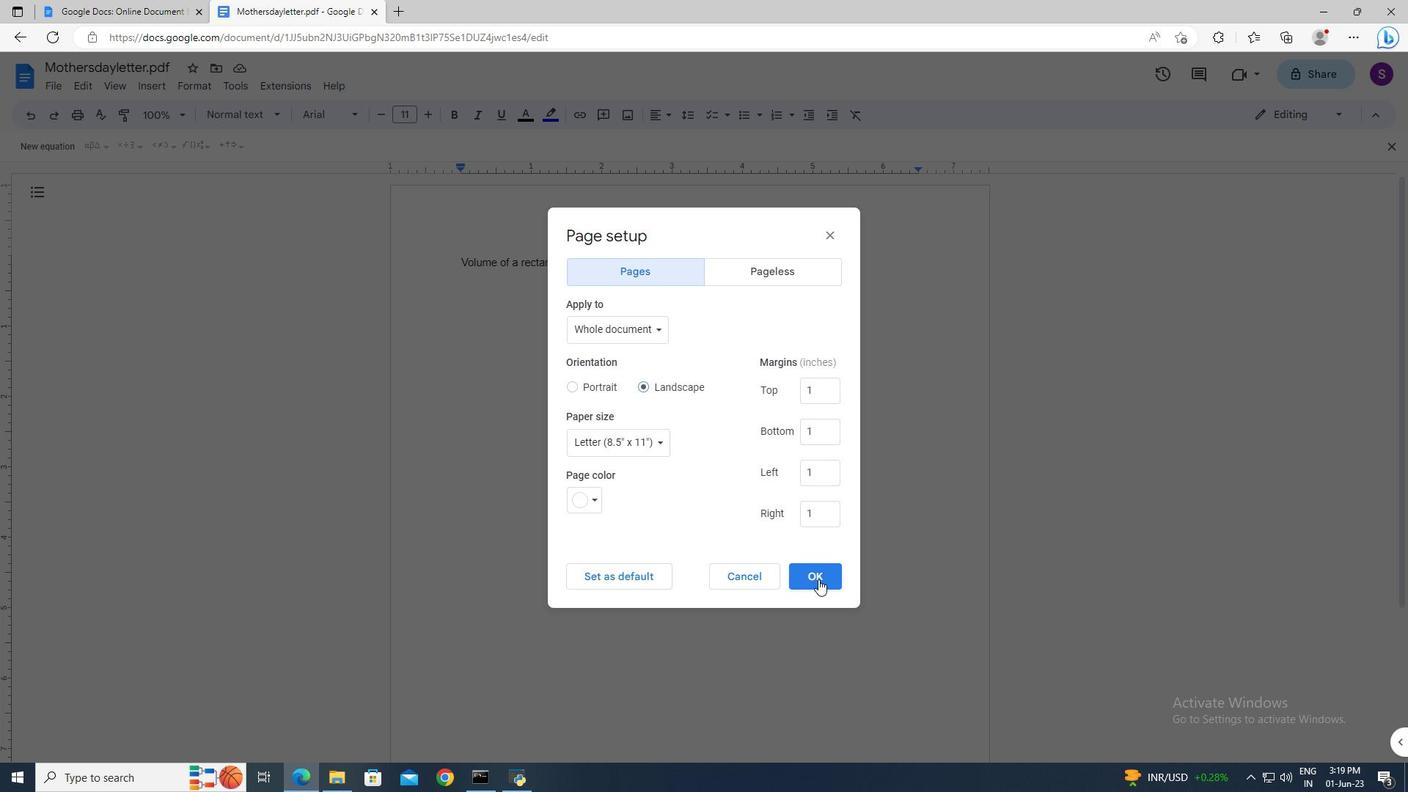 
